 Task: Create a section Dash Derby and in the section, add a milestone System Optimization in the project Vertex.
Action: Mouse moved to (56, 390)
Screenshot: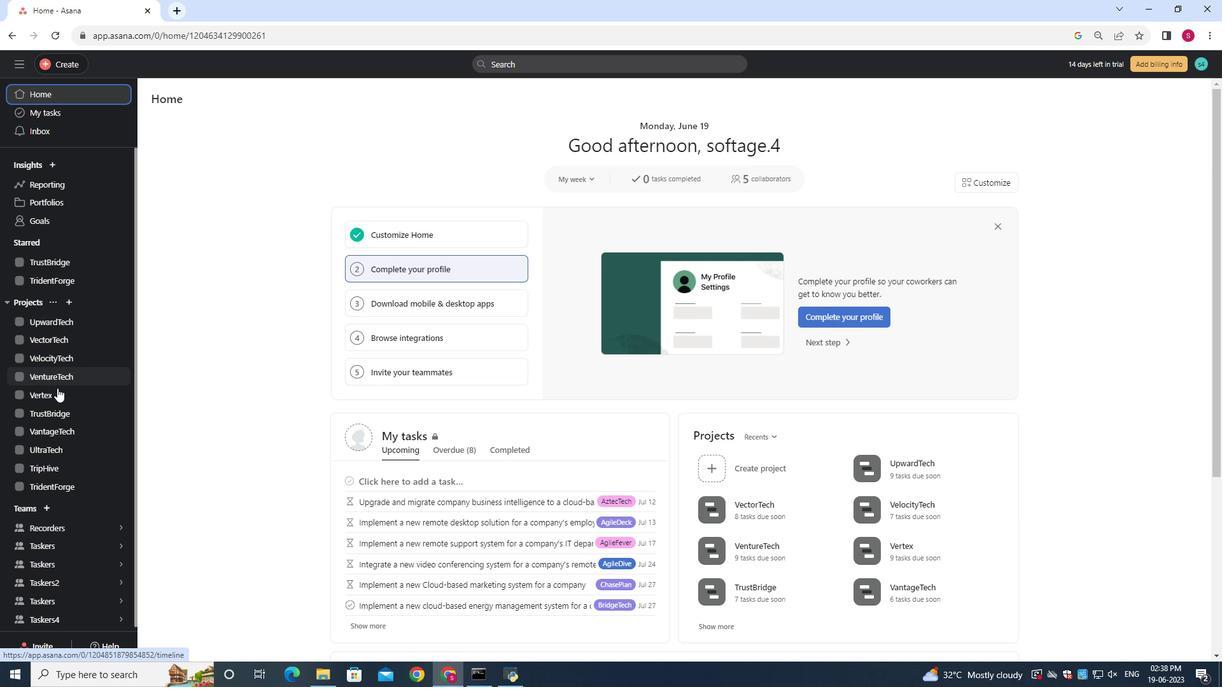 
Action: Mouse pressed left at (56, 390)
Screenshot: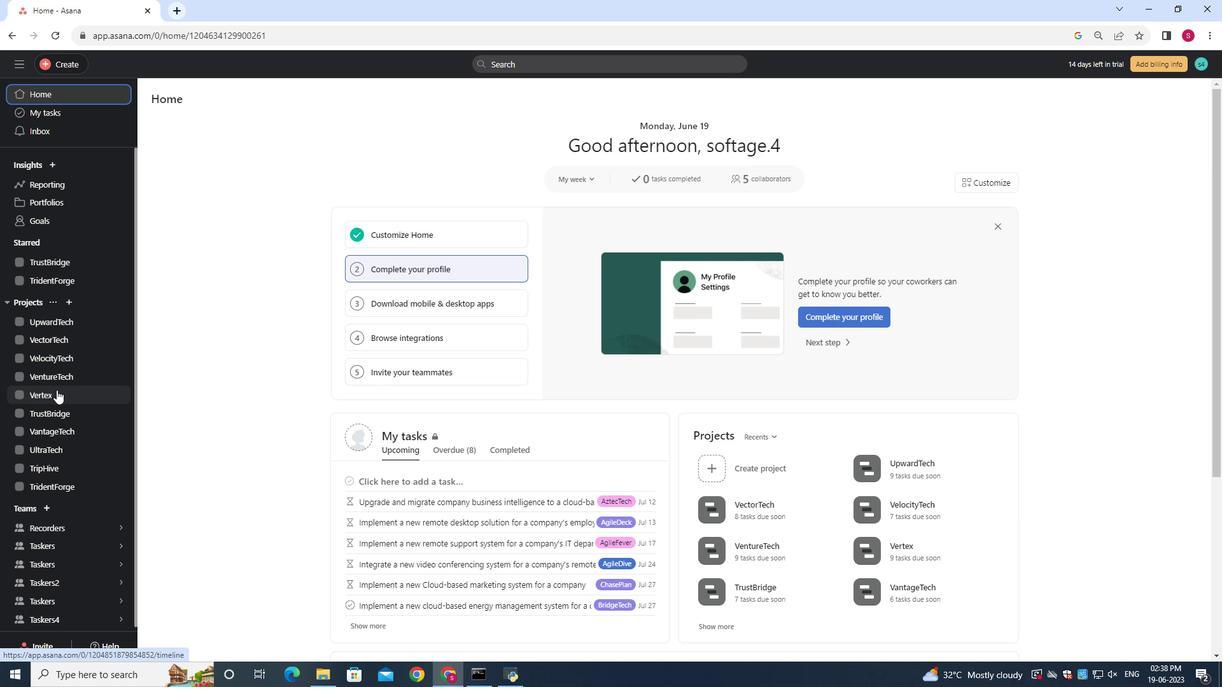 
Action: Mouse moved to (203, 151)
Screenshot: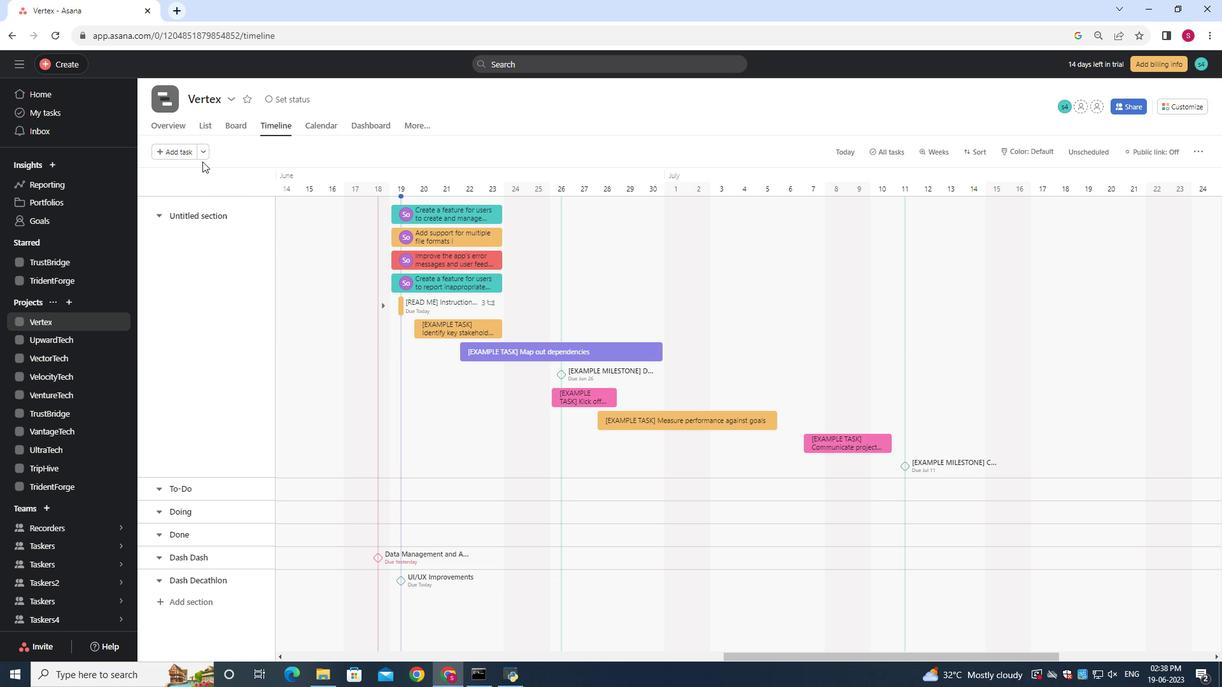 
Action: Mouse pressed left at (203, 151)
Screenshot: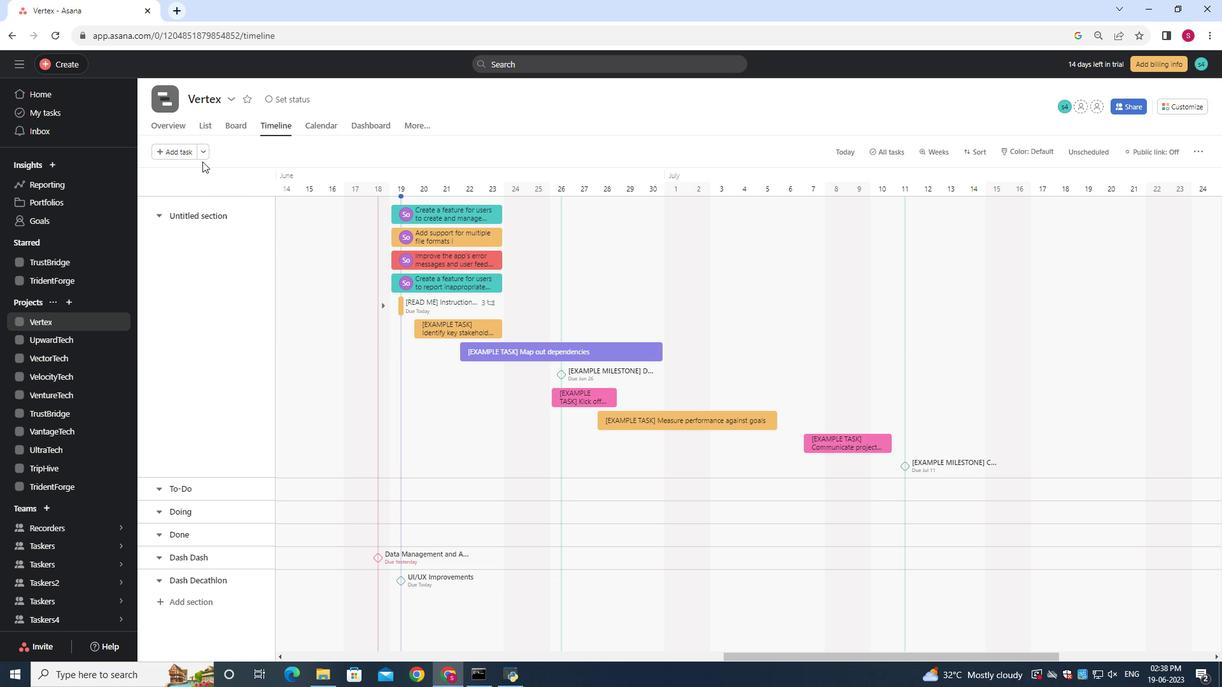 
Action: Mouse moved to (210, 172)
Screenshot: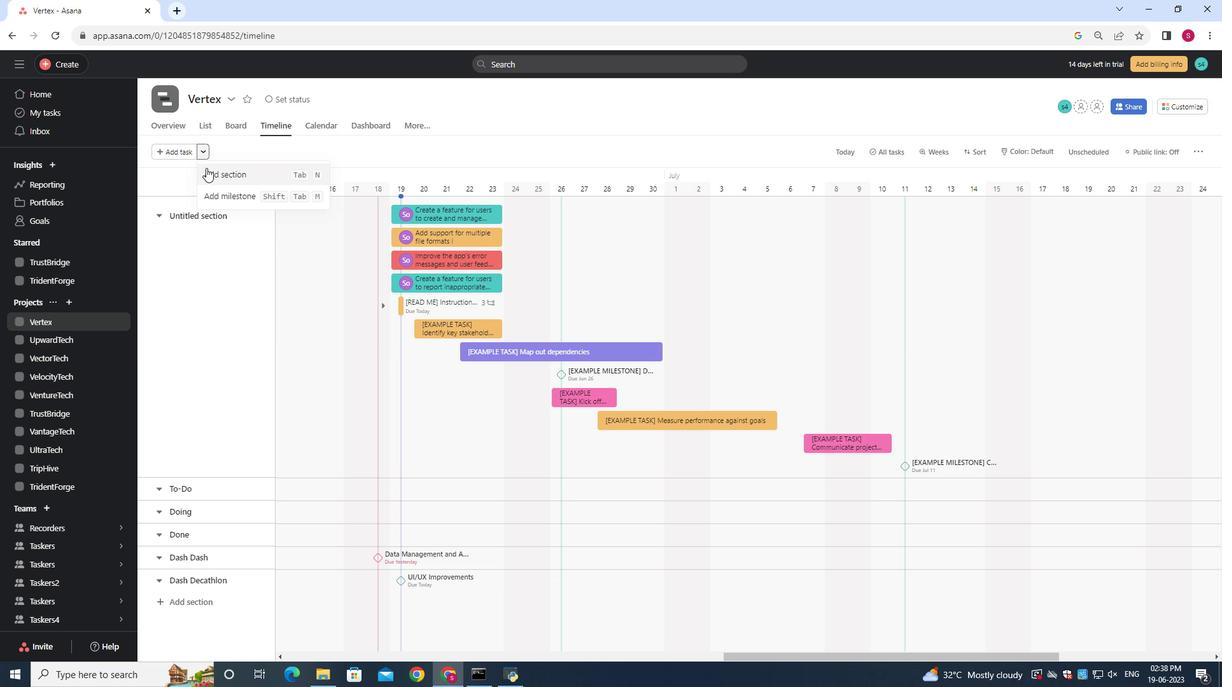 
Action: Mouse pressed left at (210, 172)
Screenshot: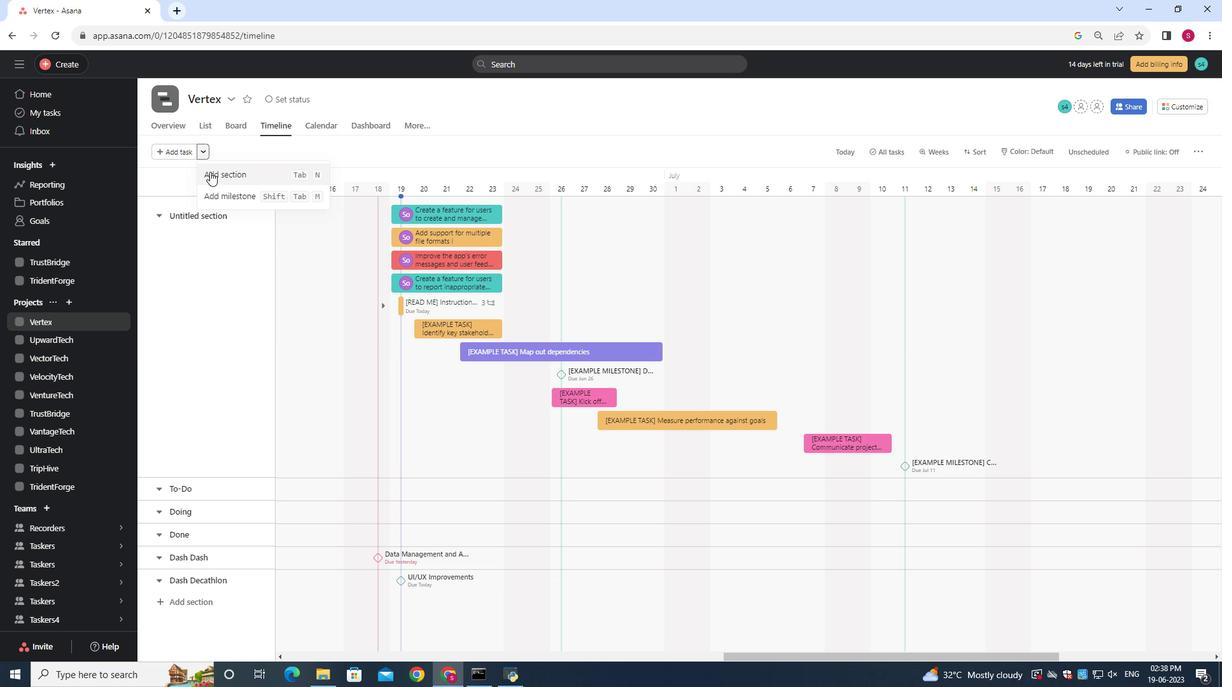 
Action: Key pressed <Key.shift>Dash<Key.space><Key.shift>Derby
Screenshot: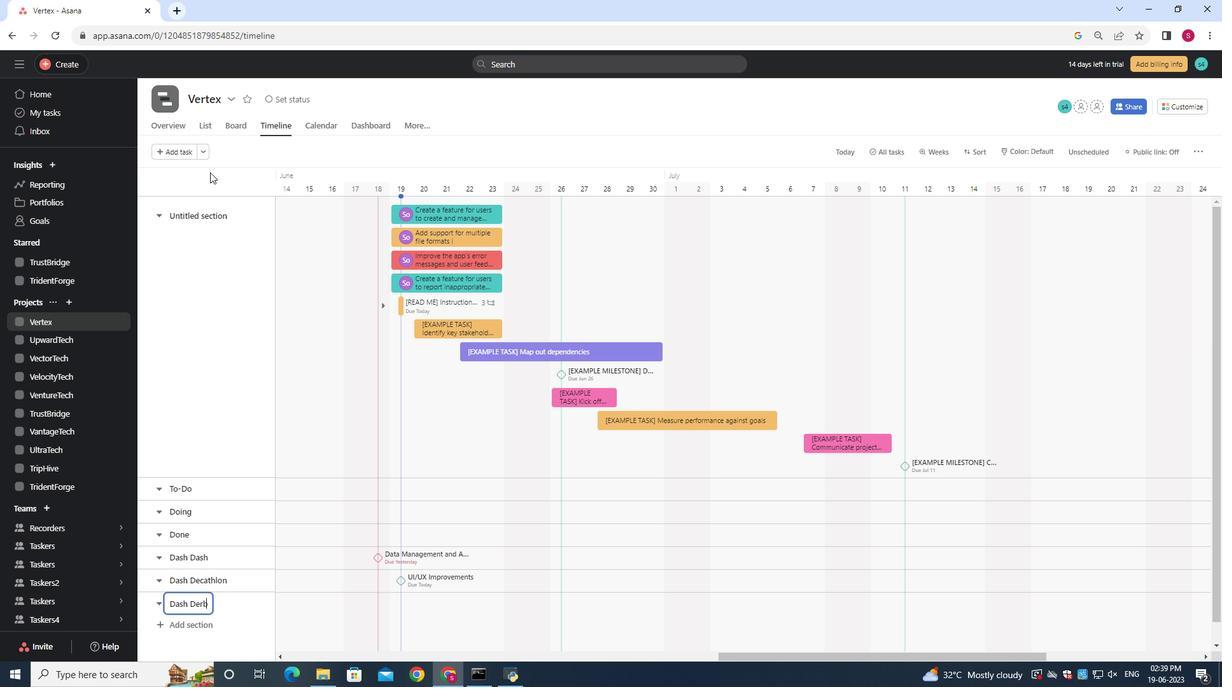 
Action: Mouse moved to (315, 600)
Screenshot: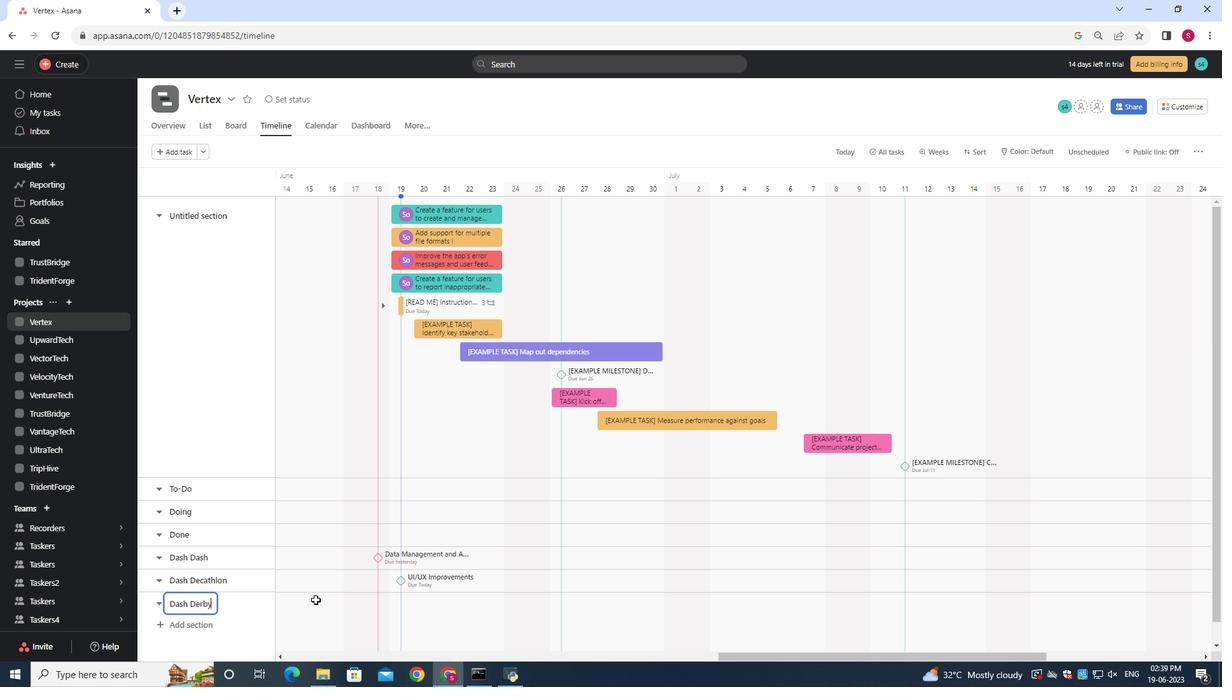 
Action: Mouse pressed left at (315, 600)
Screenshot: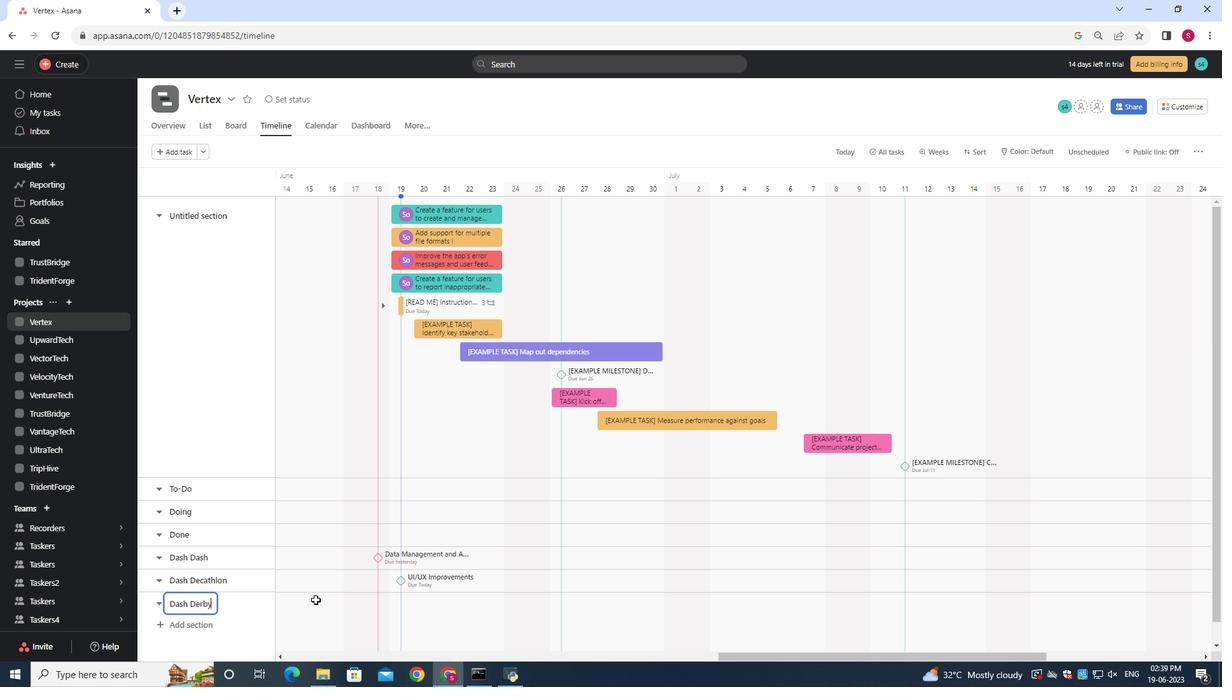 
Action: Key pressed <Key.shift><Key.shift><Key.shift><Key.shift><Key.shift><Key.shift><Key.shift><Key.shift><Key.shift><Key.shift><Key.shift><Key.shift>System<Key.space><Key.shift><Key.shift><Key.shift><Key.shift><Key.shift><Key.shift><Key.shift><Key.shift><Key.shift><Key.shift><Key.shift><Key.shift>Optimization
Screenshot: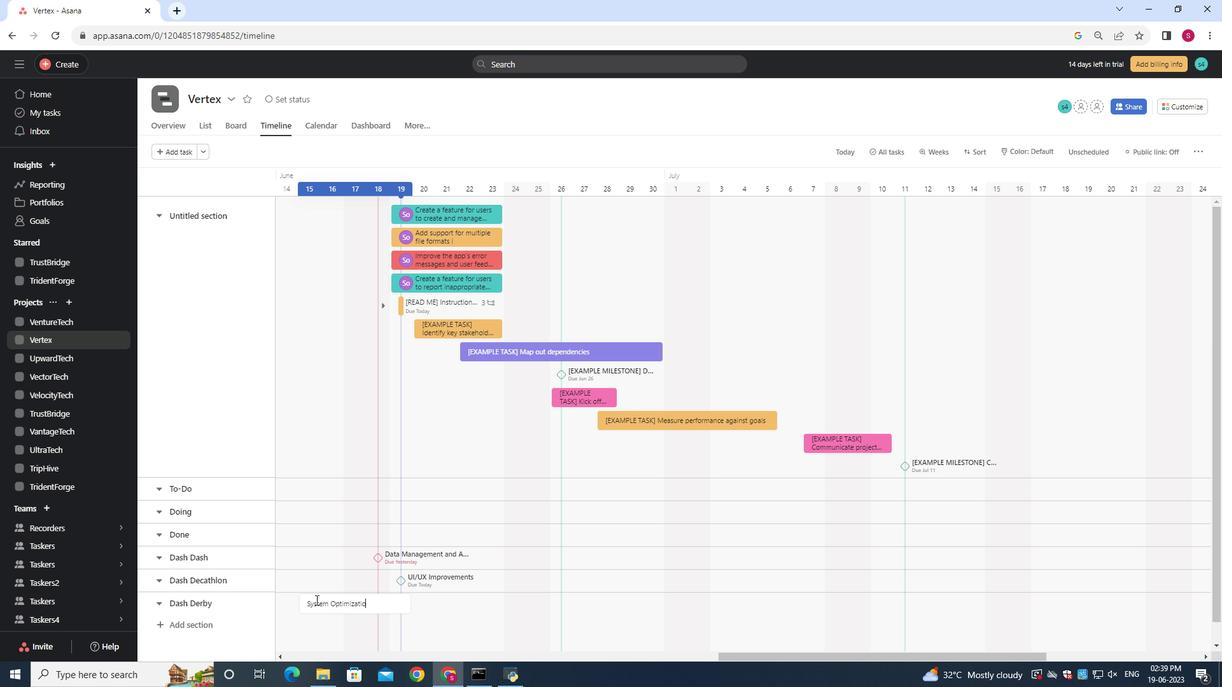 
Action: Mouse moved to (352, 602)
Screenshot: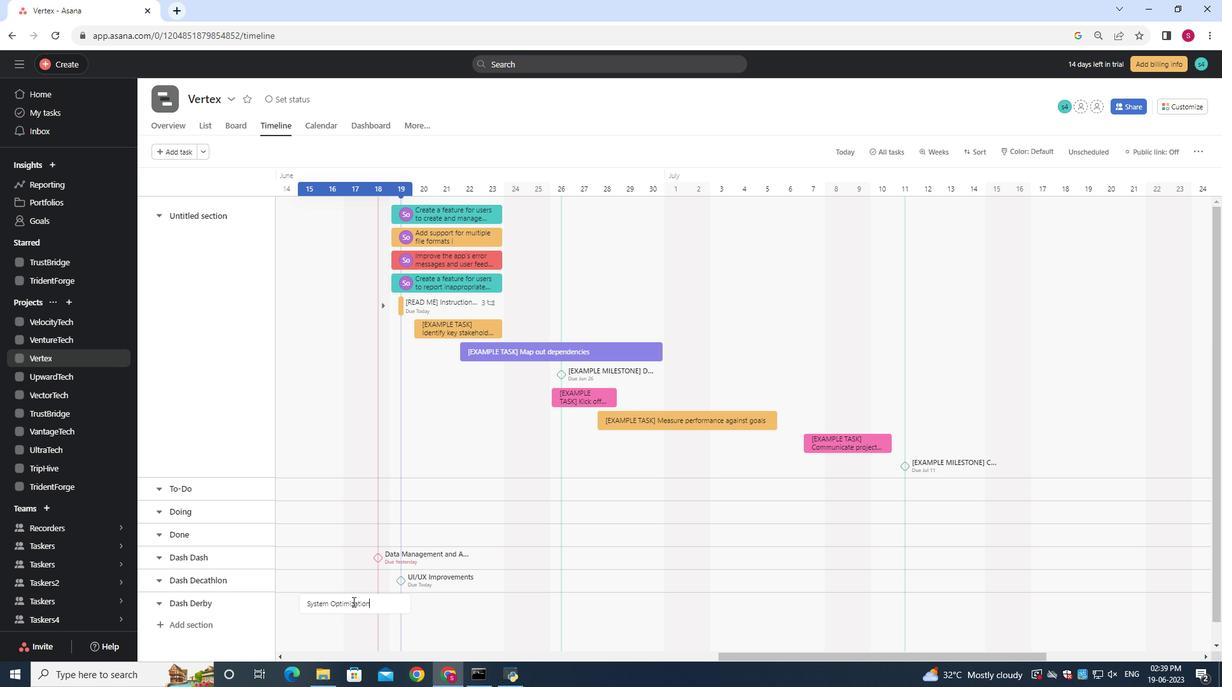 
Action: Mouse pressed right at (352, 602)
Screenshot: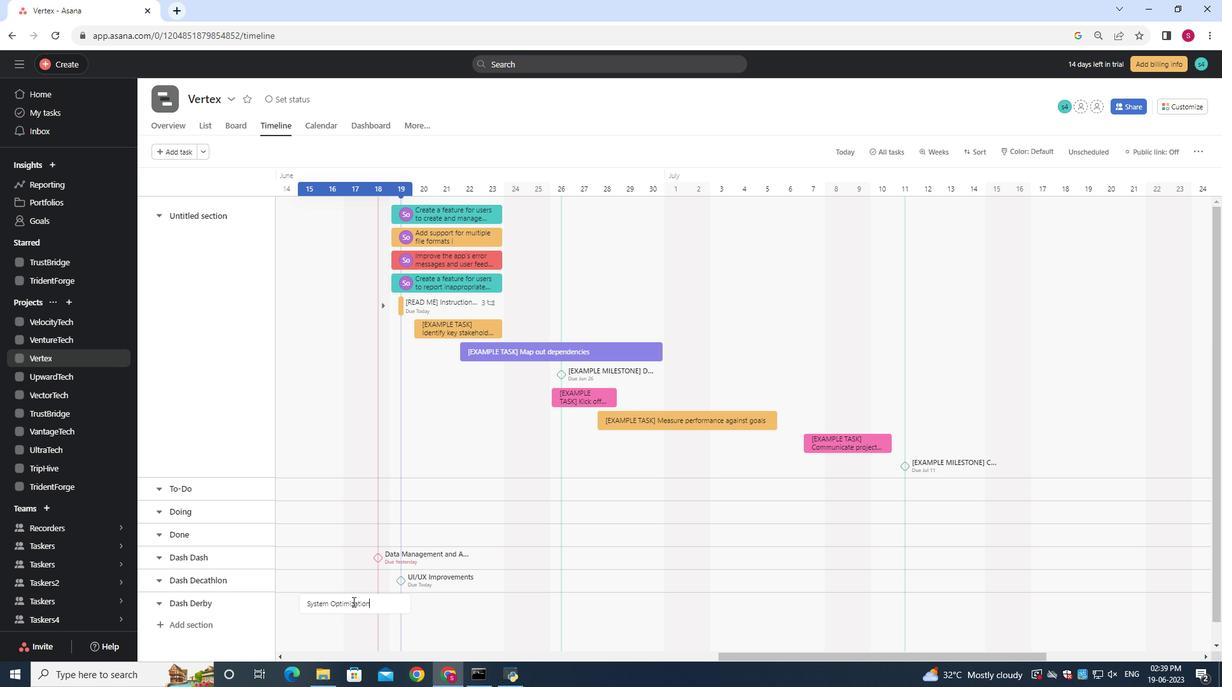 
Action: Mouse moved to (388, 546)
Screenshot: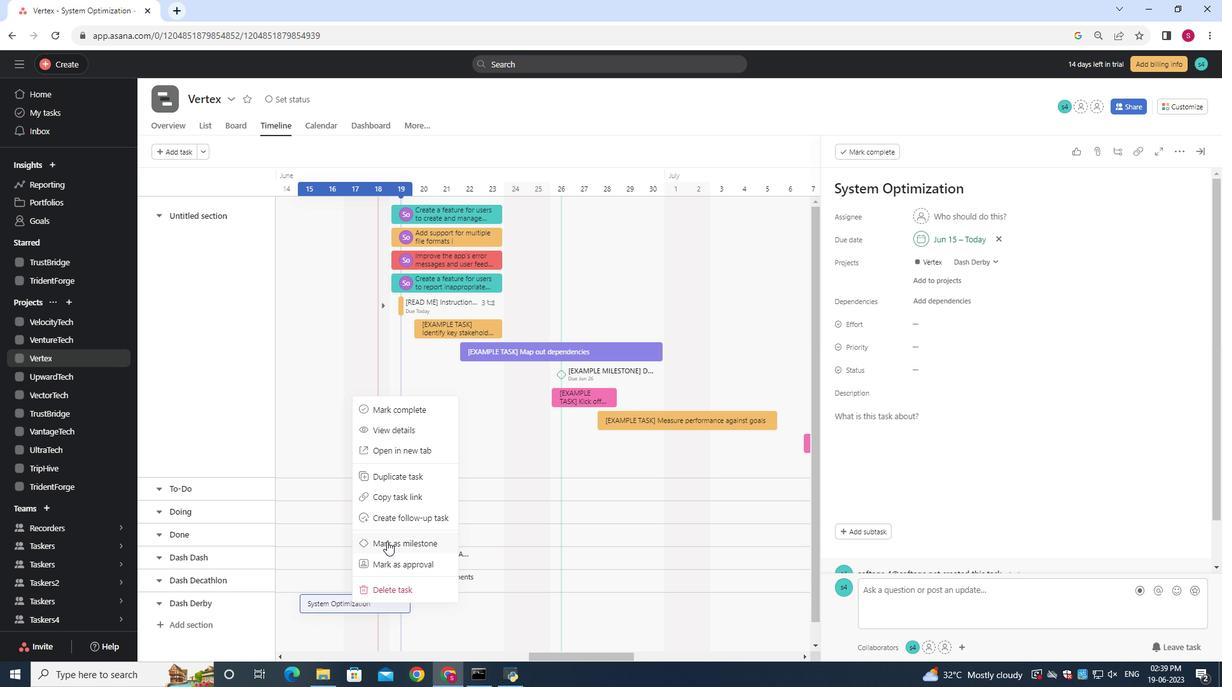 
Action: Mouse pressed left at (388, 546)
Screenshot: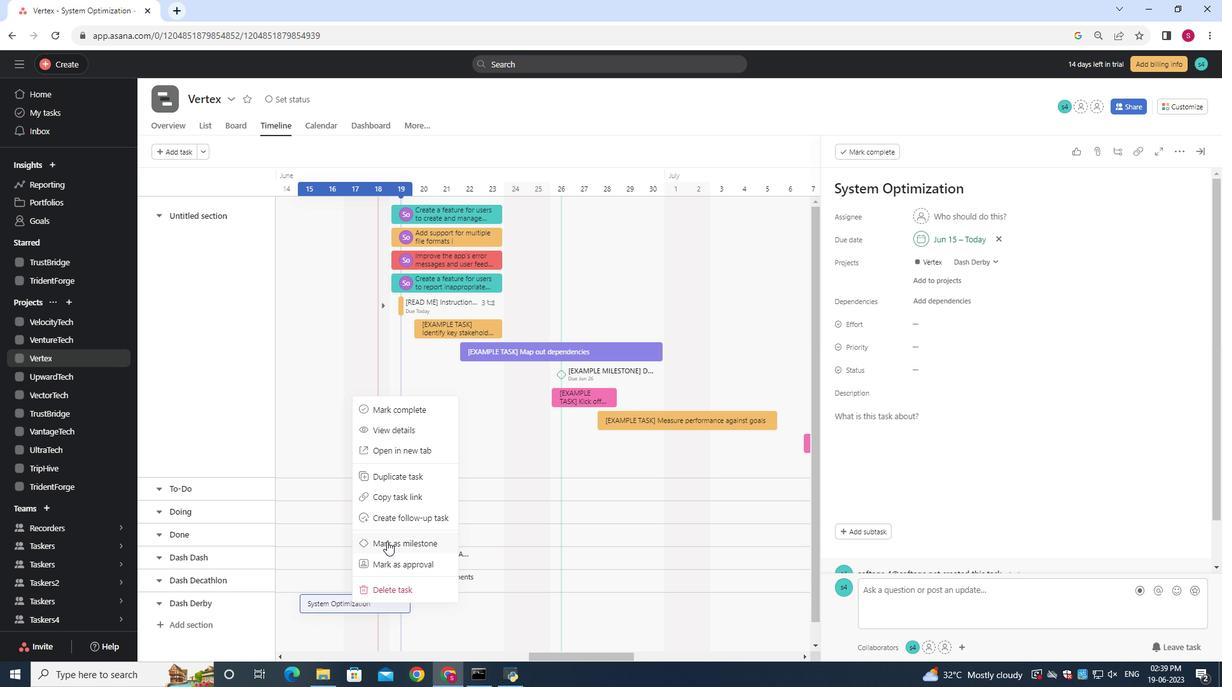 
